 Task: Add White Claw Variety Pack Flavor Collection #3 Hard Seltzer 12 Pack Cans to the cart.
Action: Mouse moved to (775, 293)
Screenshot: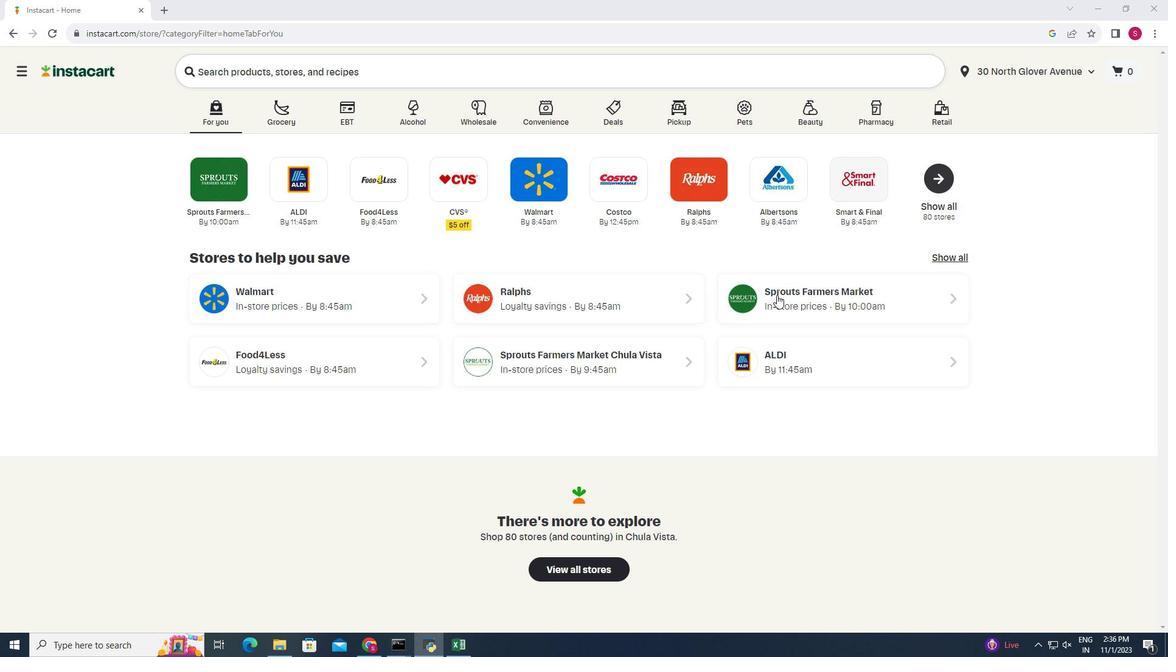 
Action: Mouse pressed left at (775, 293)
Screenshot: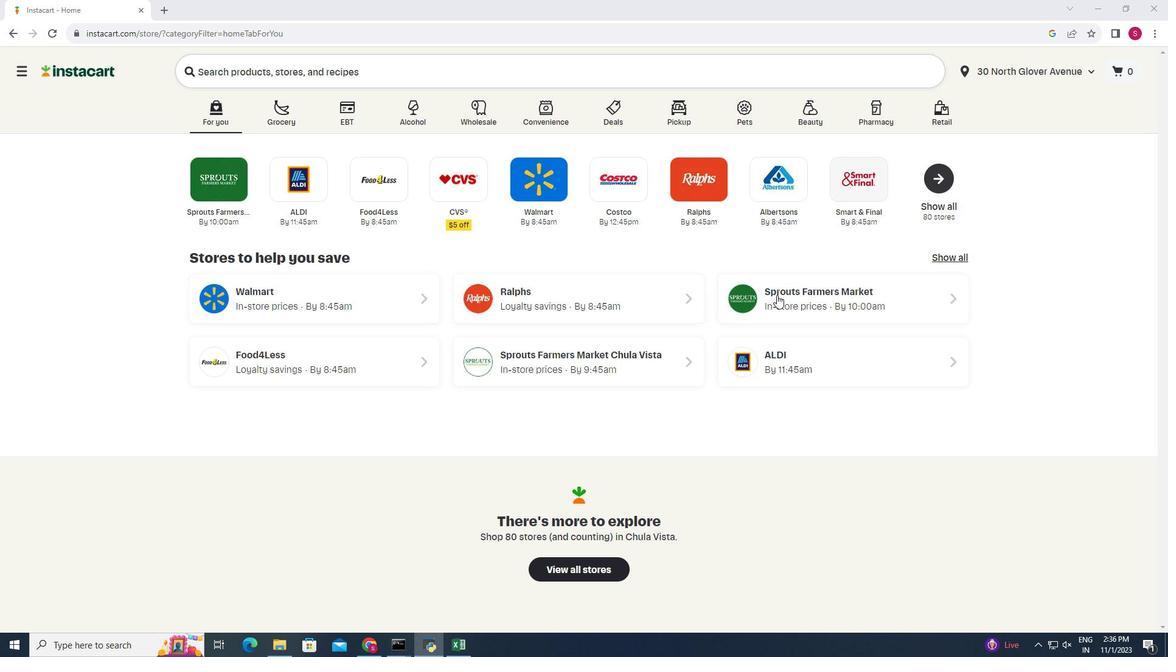 
Action: Mouse moved to (46, 597)
Screenshot: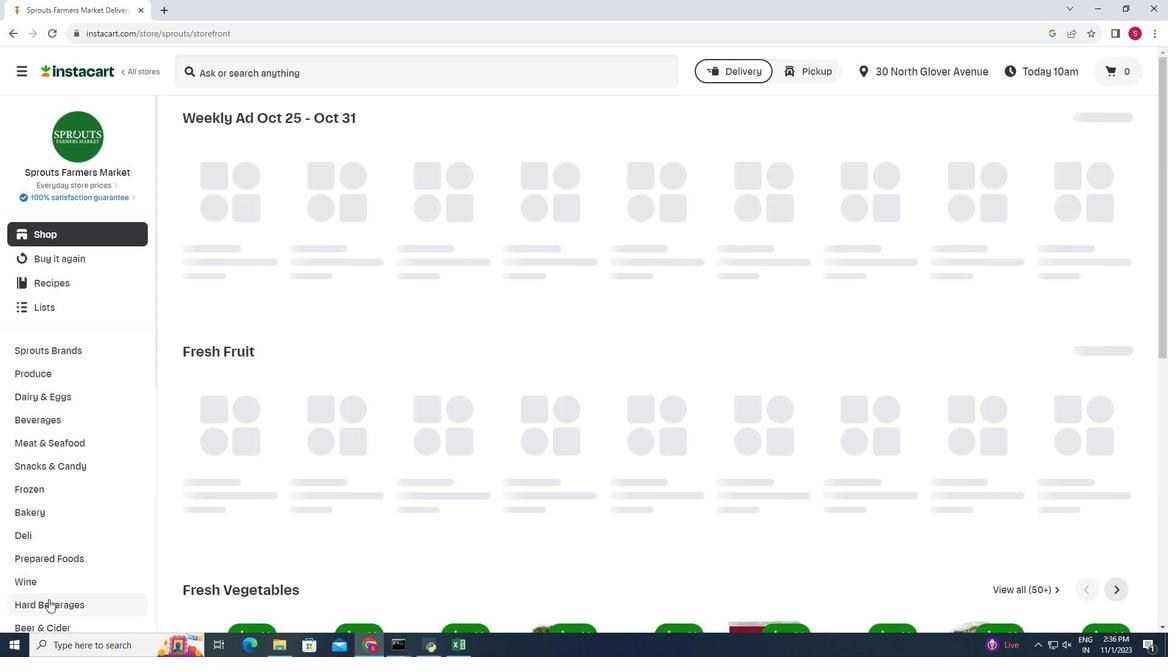 
Action: Mouse pressed left at (46, 597)
Screenshot: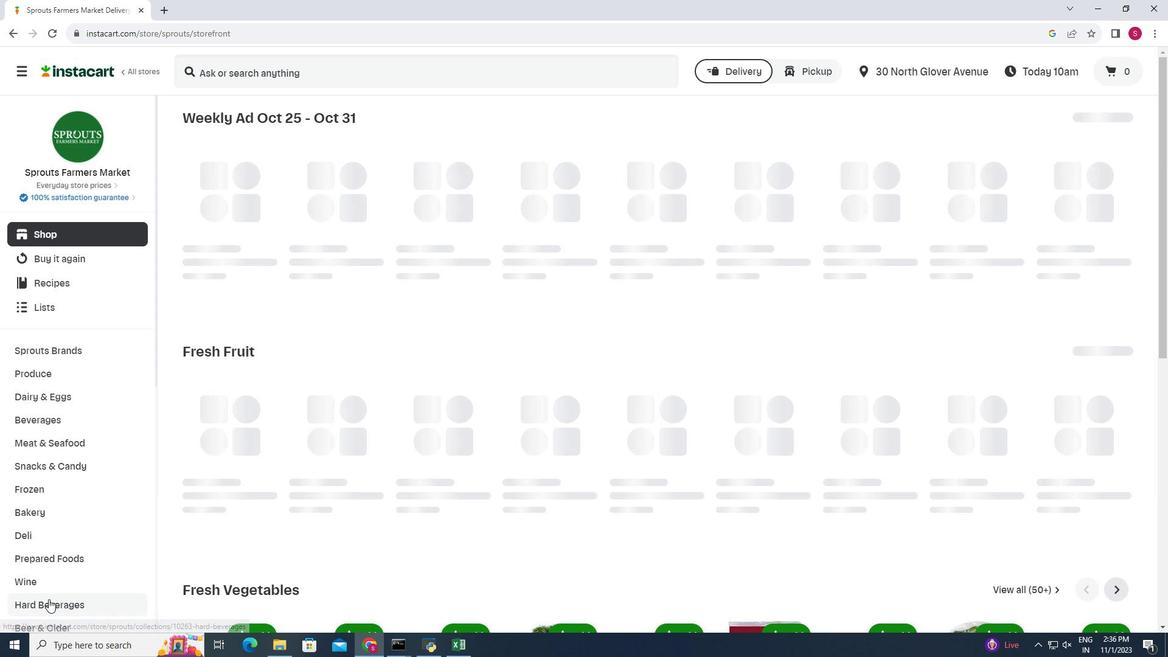 
Action: Mouse moved to (317, 297)
Screenshot: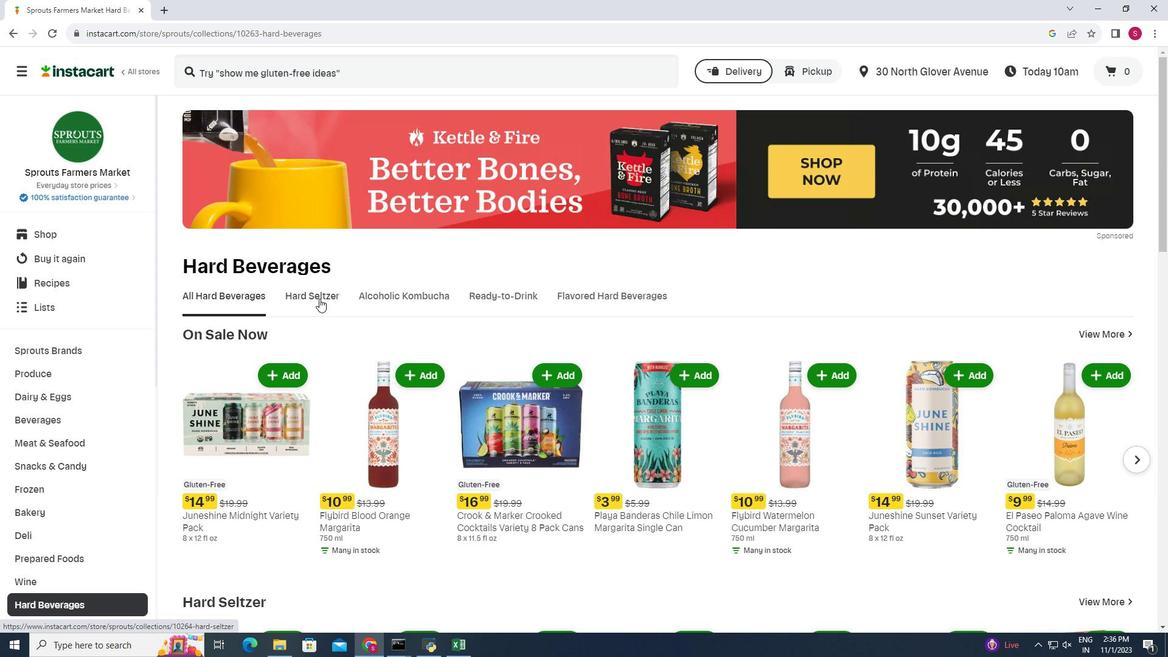 
Action: Mouse pressed left at (317, 297)
Screenshot: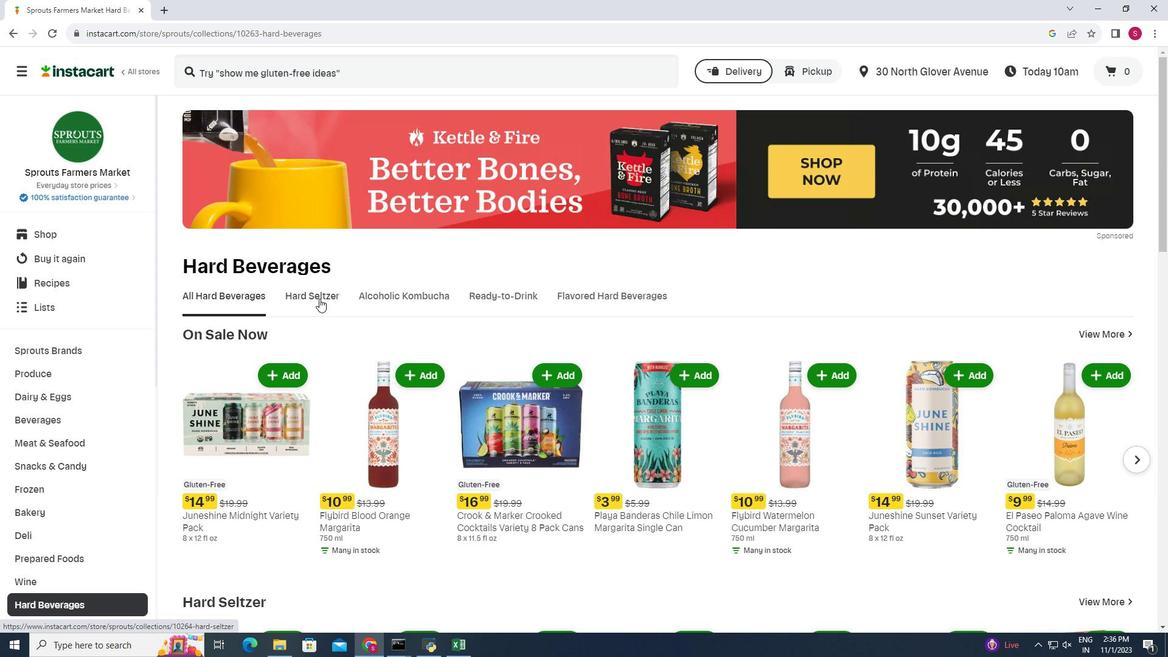 
Action: Mouse moved to (191, 245)
Screenshot: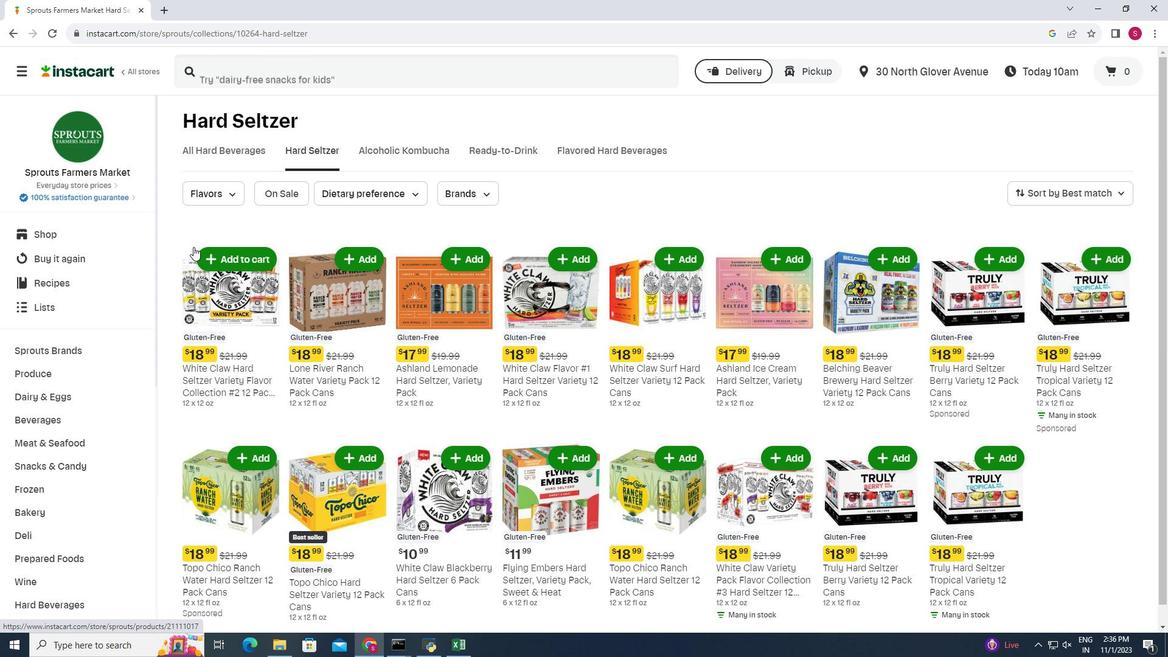 
Action: Mouse scrolled (191, 244) with delta (0, 0)
Screenshot: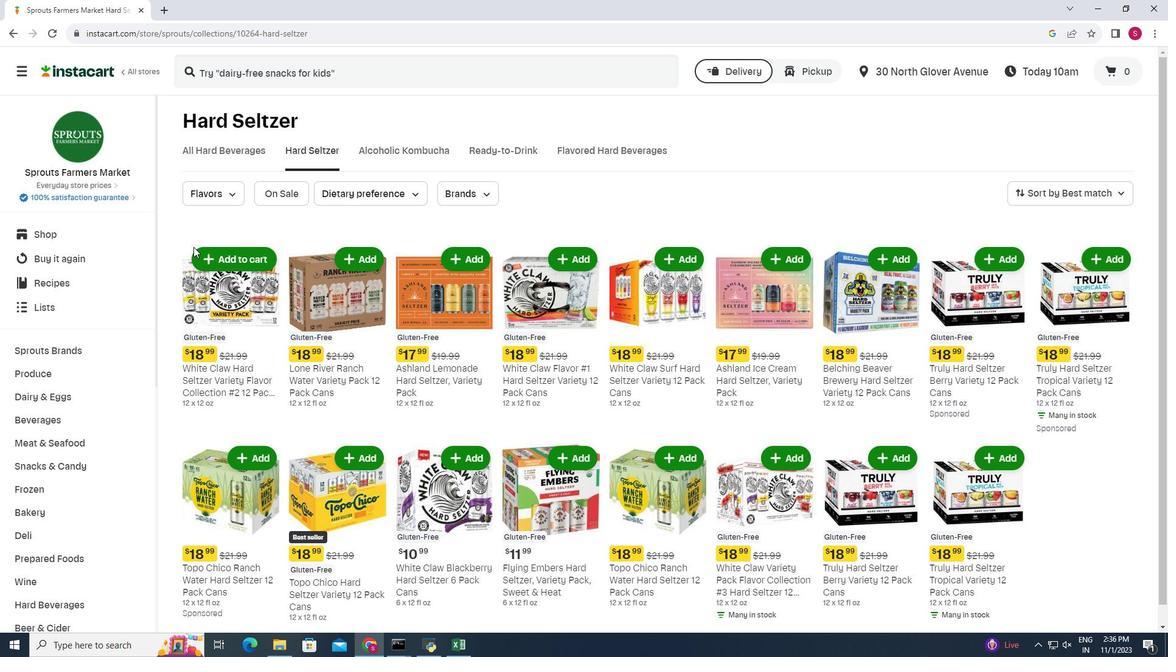 
Action: Mouse moved to (1085, 424)
Screenshot: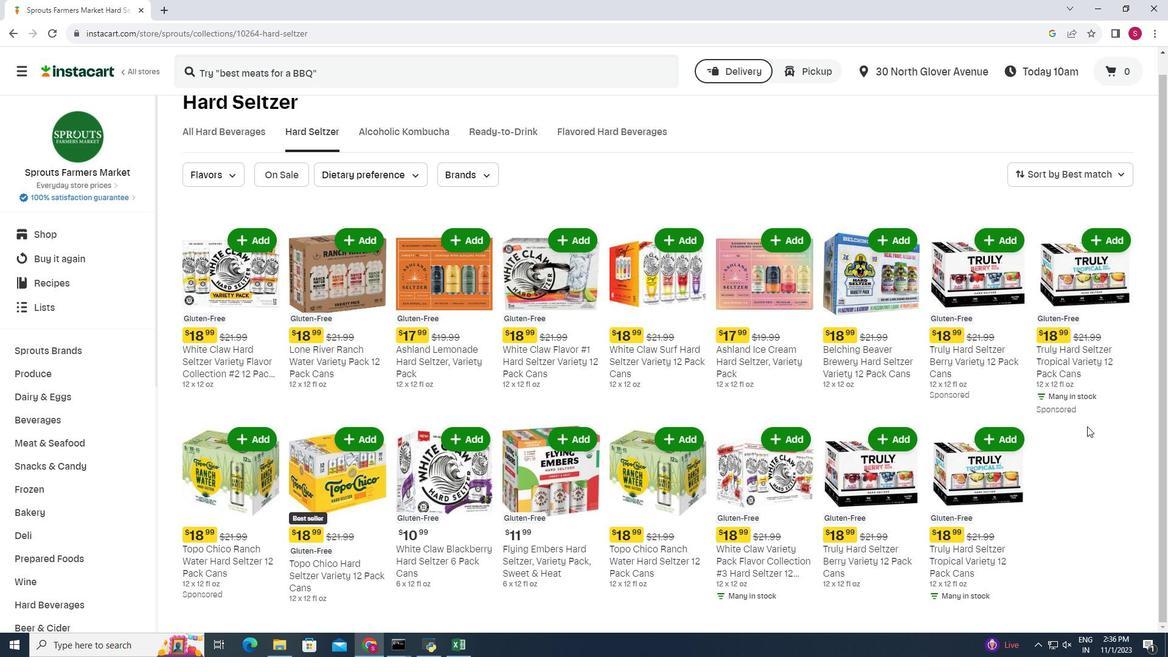 
Action: Mouse scrolled (1085, 424) with delta (0, 0)
Screenshot: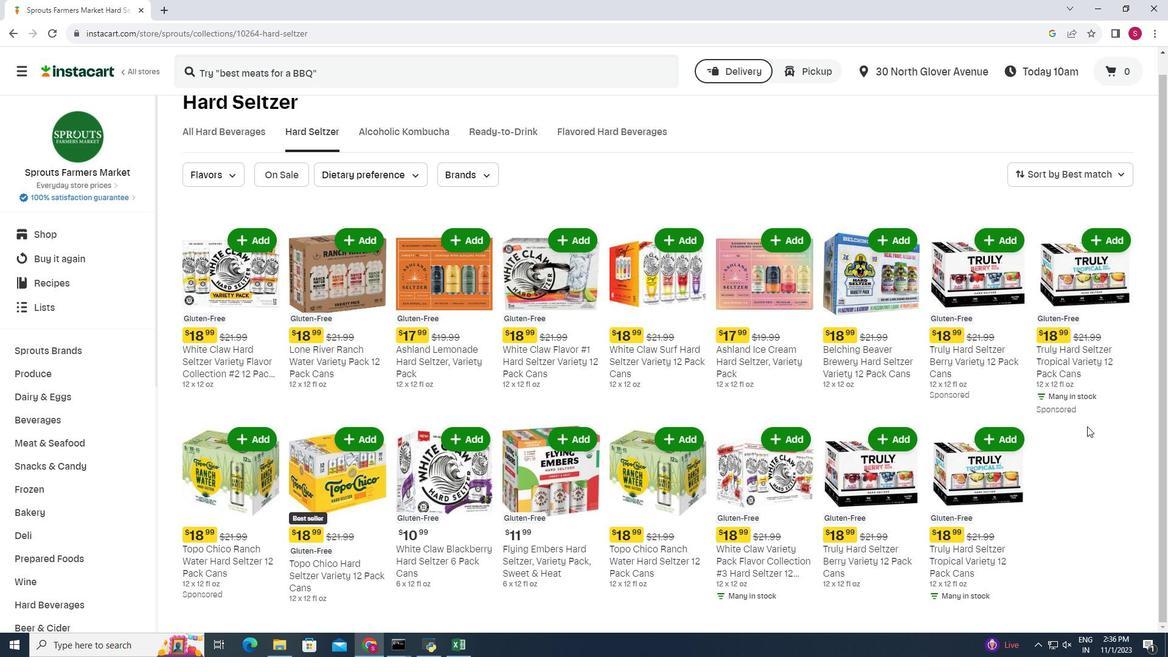 
Action: Mouse moved to (1086, 424)
Screenshot: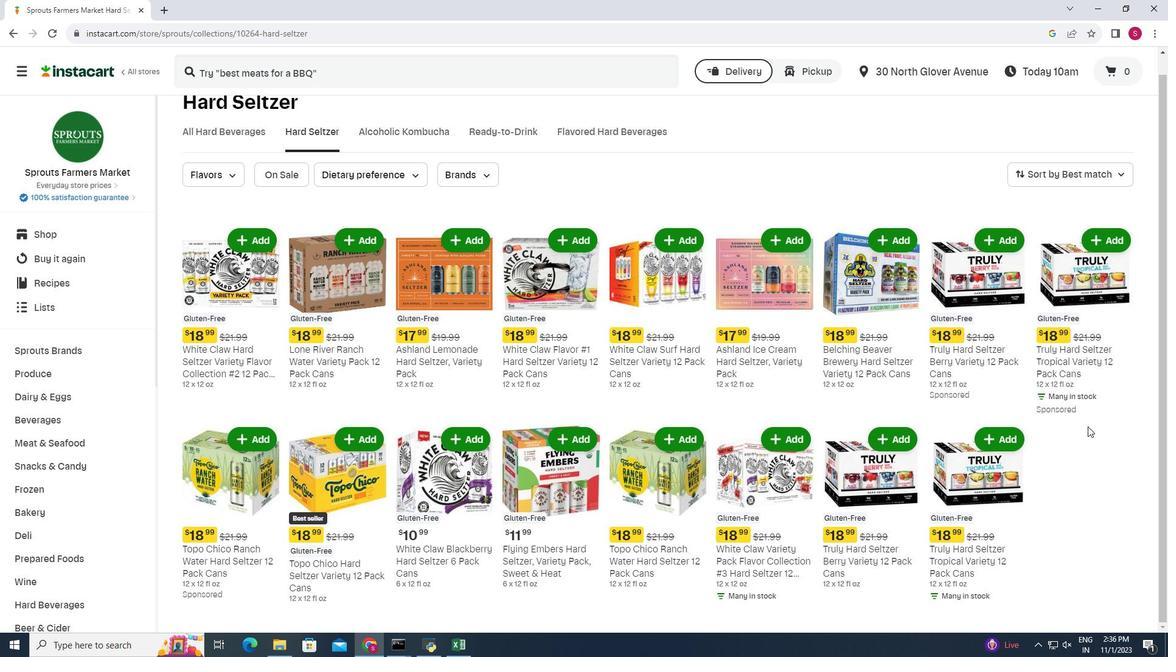 
Action: Mouse scrolled (1086, 424) with delta (0, 0)
Screenshot: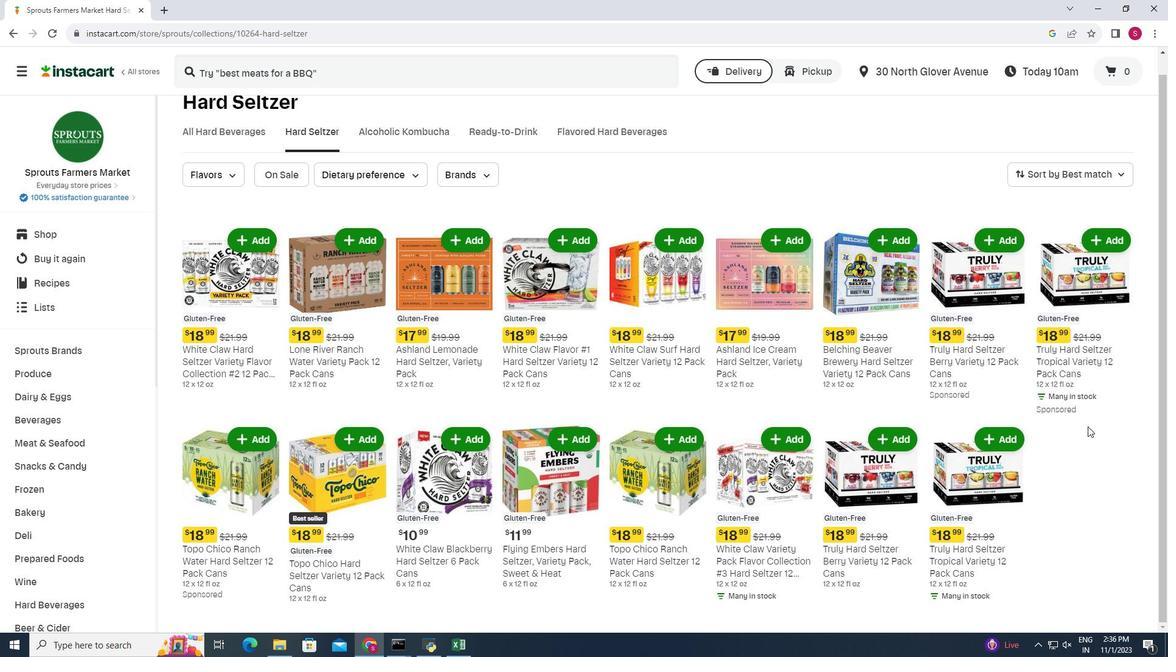 
Action: Mouse moved to (785, 437)
Screenshot: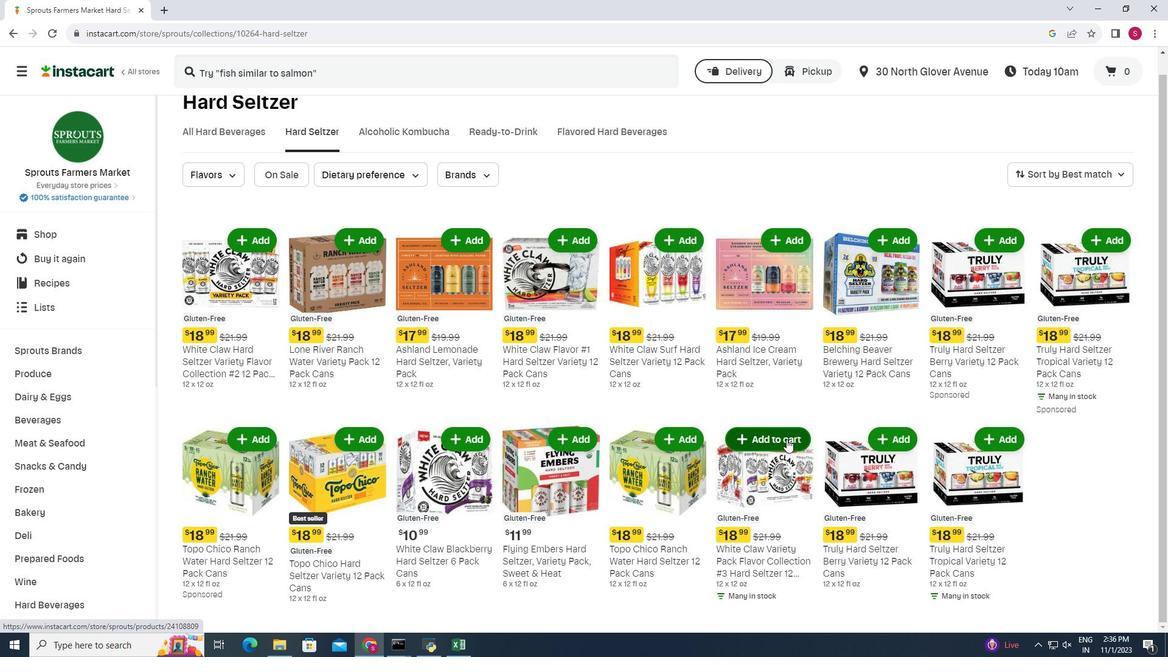 
Action: Mouse pressed left at (785, 437)
Screenshot: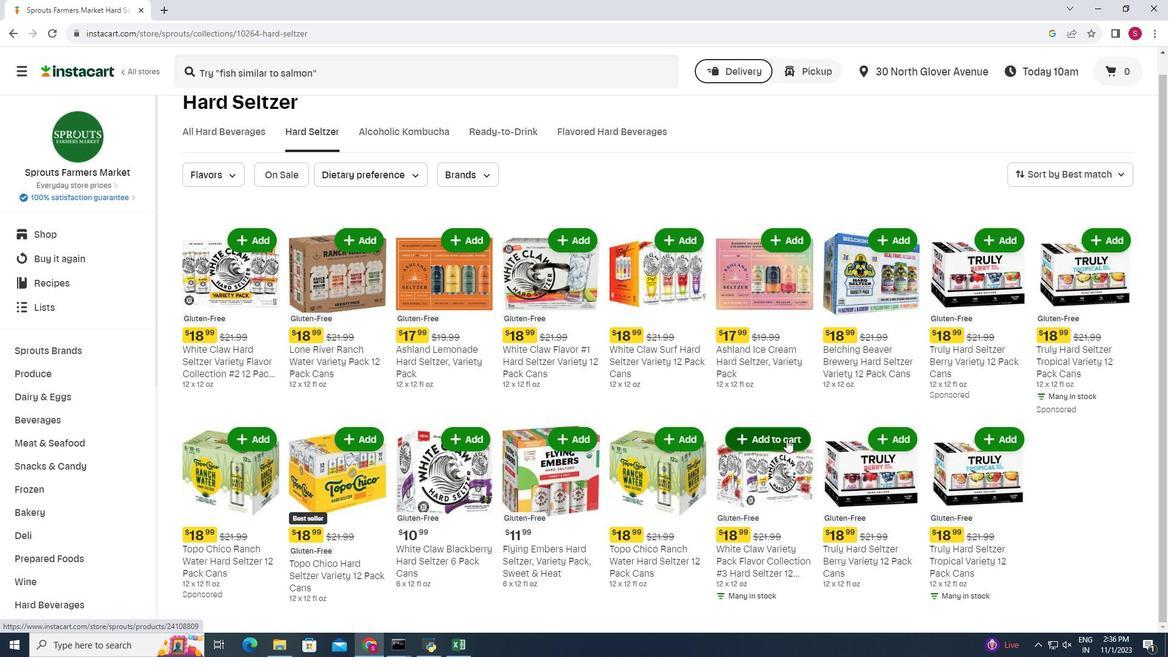 
Action: Mouse moved to (793, 398)
Screenshot: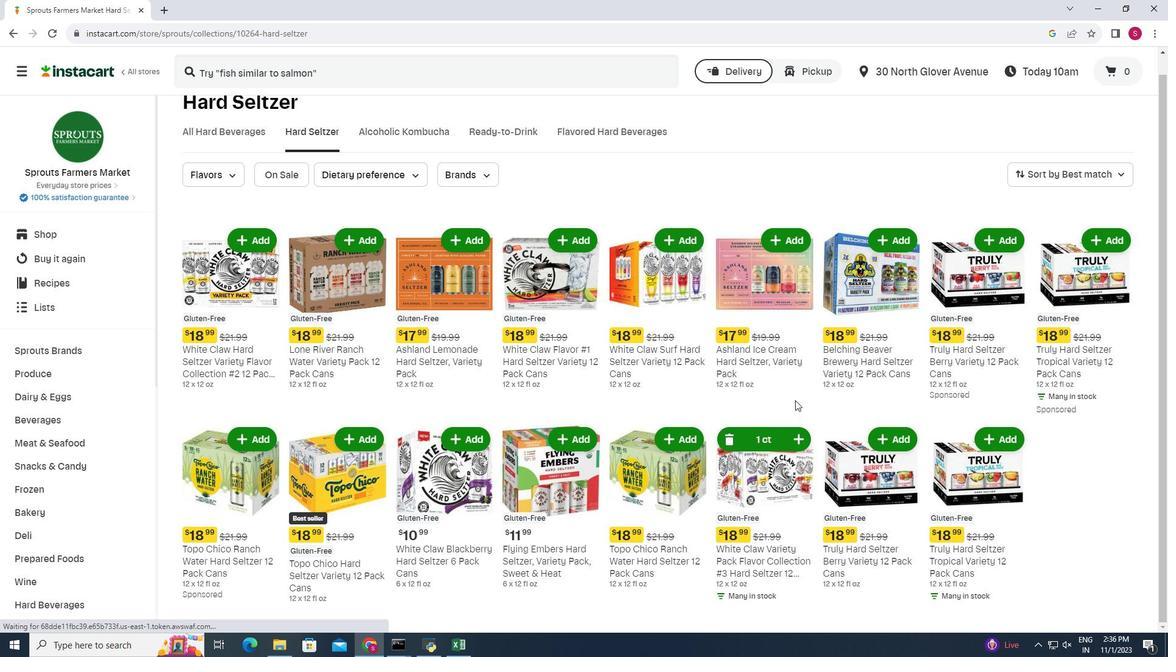 
